 Task: Create List Brand Identity Usage in Board Leadership Development Platforms to Workspace Corporate Governance Services. Create List Brand Identity Compliance in Board Voice of Partner Relationship Management to Workspace Corporate Governance Services. Create List Brand Identity Training in Board IT Disaster Recovery and Business Continuity Planning to Workspace Corporate Governance Services
Action: Mouse moved to (86, 330)
Screenshot: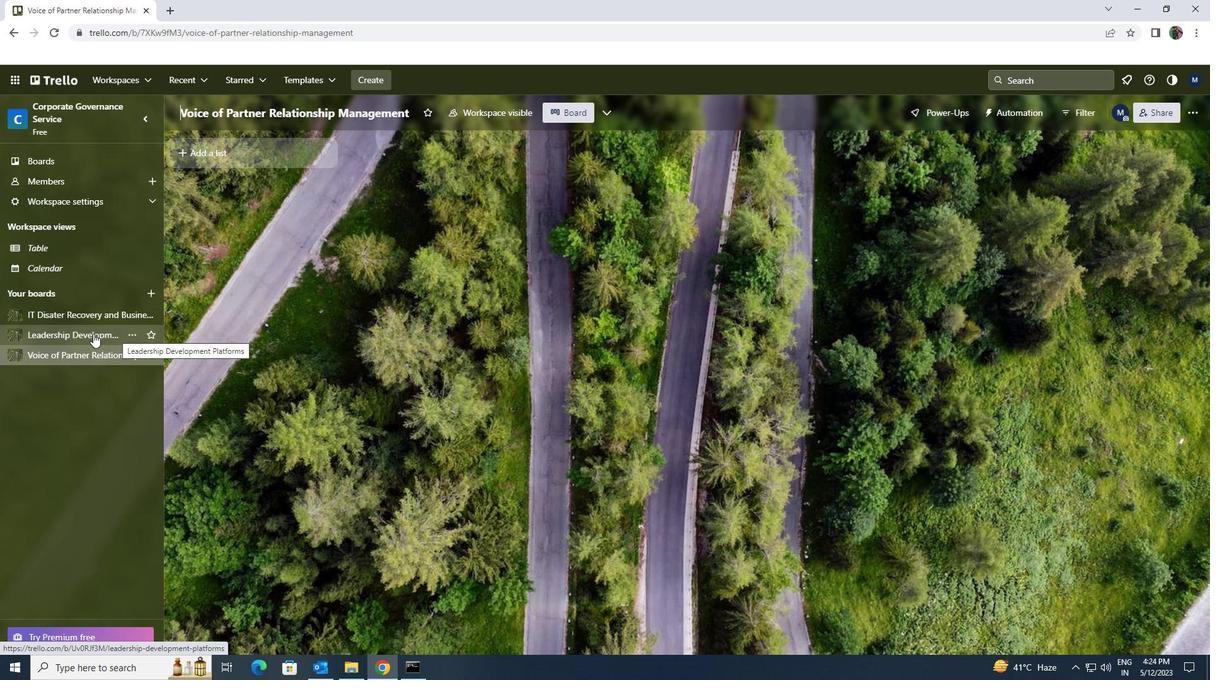 
Action: Mouse pressed left at (86, 330)
Screenshot: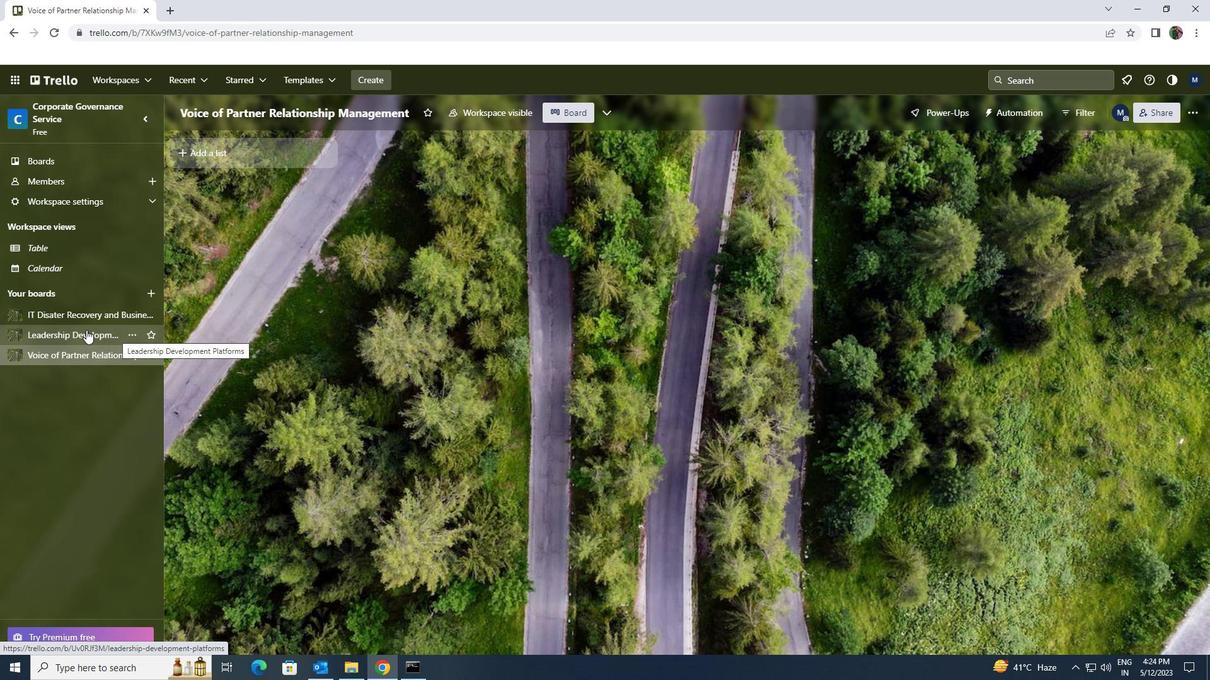 
Action: Mouse moved to (188, 159)
Screenshot: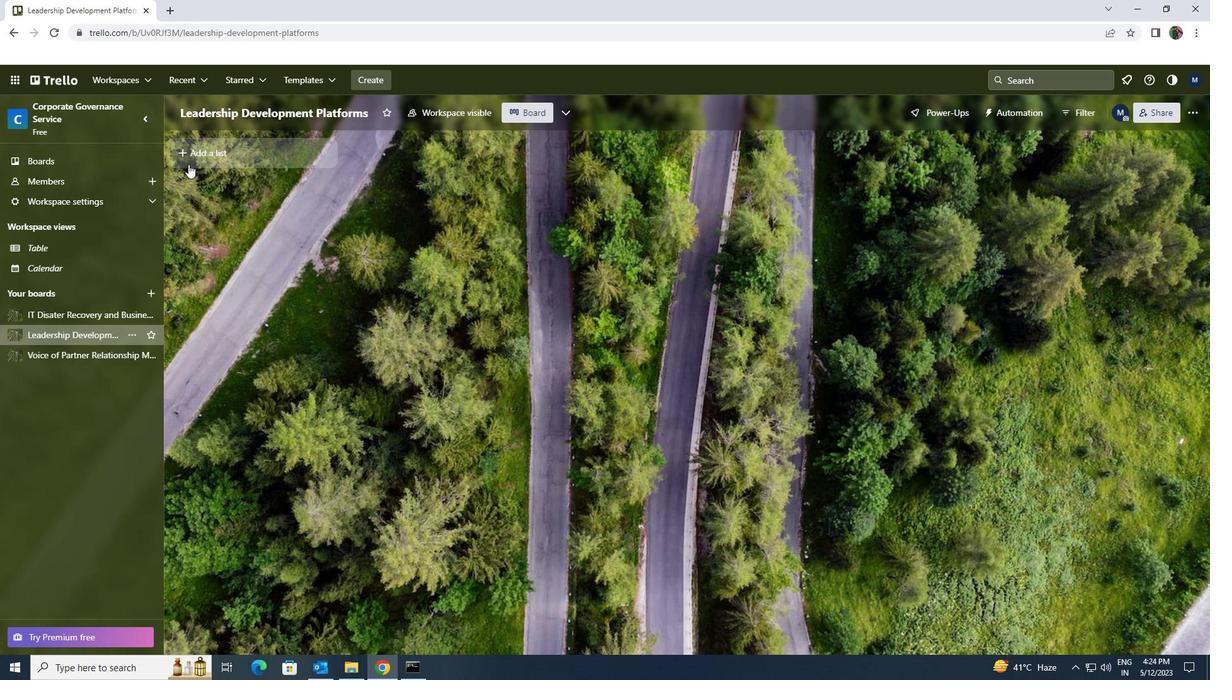 
Action: Mouse pressed left at (188, 159)
Screenshot: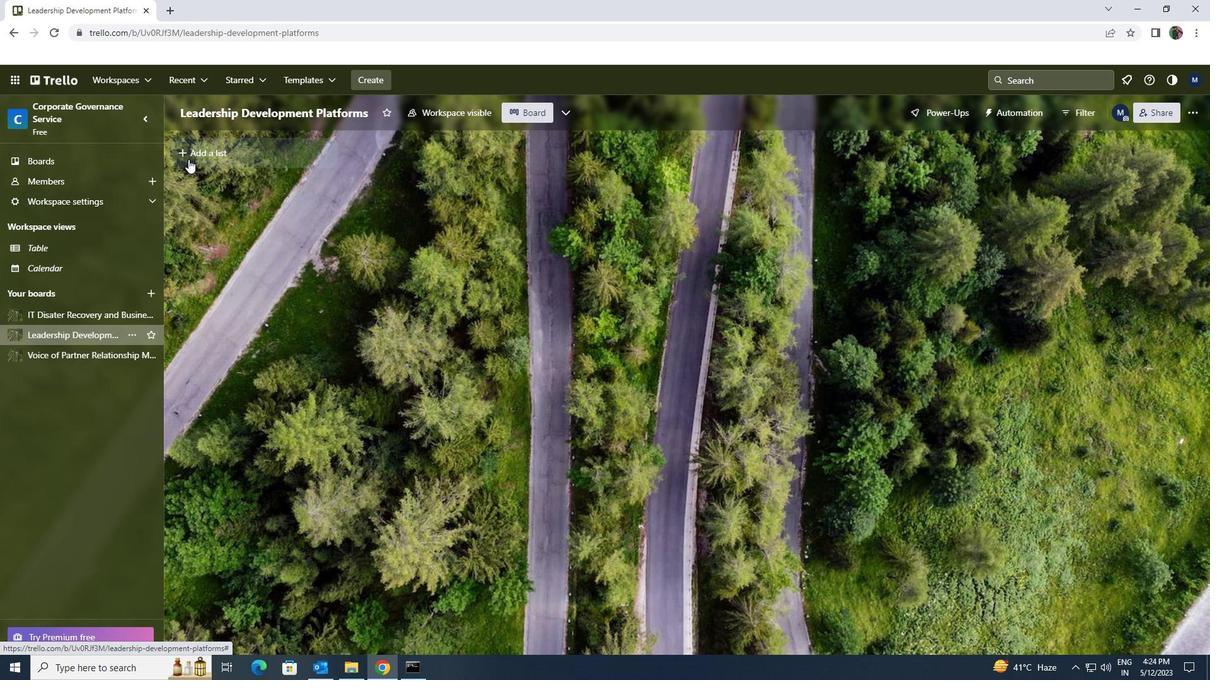 
Action: Key pressed <Key.shift><Key.shift><Key.shift><Key.shift><Key.shift><Key.shift><Key.shift><Key.shift><Key.shift><Key.shift><Key.shift>BRAND<Key.space><Key.shift><Key.shift><Key.shift><Key.shift><Key.shift><Key.shift><Key.shift><Key.shift><Key.shift><Key.shift><Key.shift><Key.shift><Key.shift>IDENTITY<Key.space><Key.shift>USAGE
Screenshot: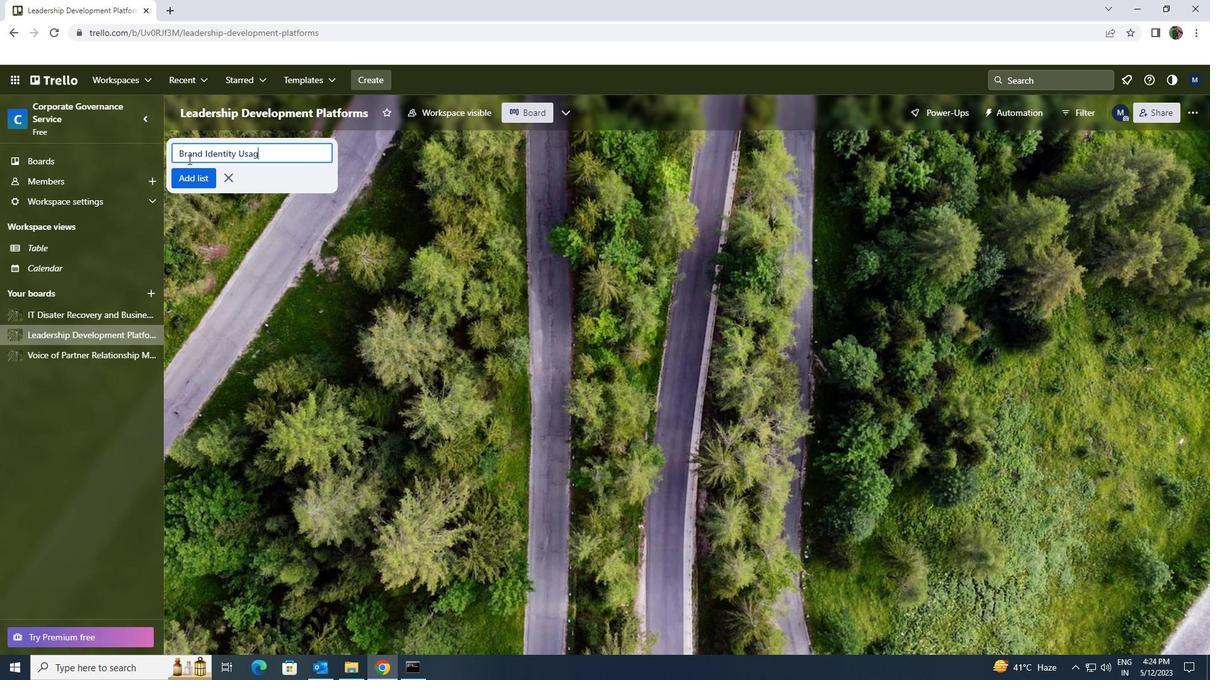 
Action: Mouse moved to (196, 179)
Screenshot: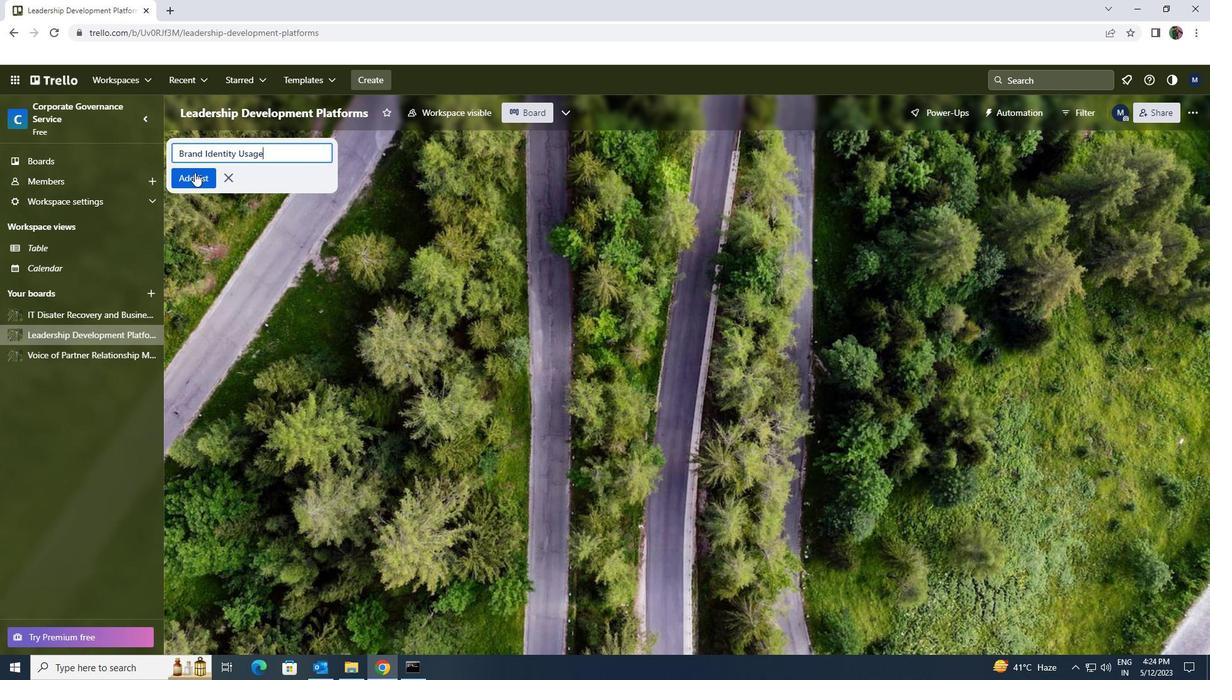 
Action: Mouse pressed left at (196, 179)
Screenshot: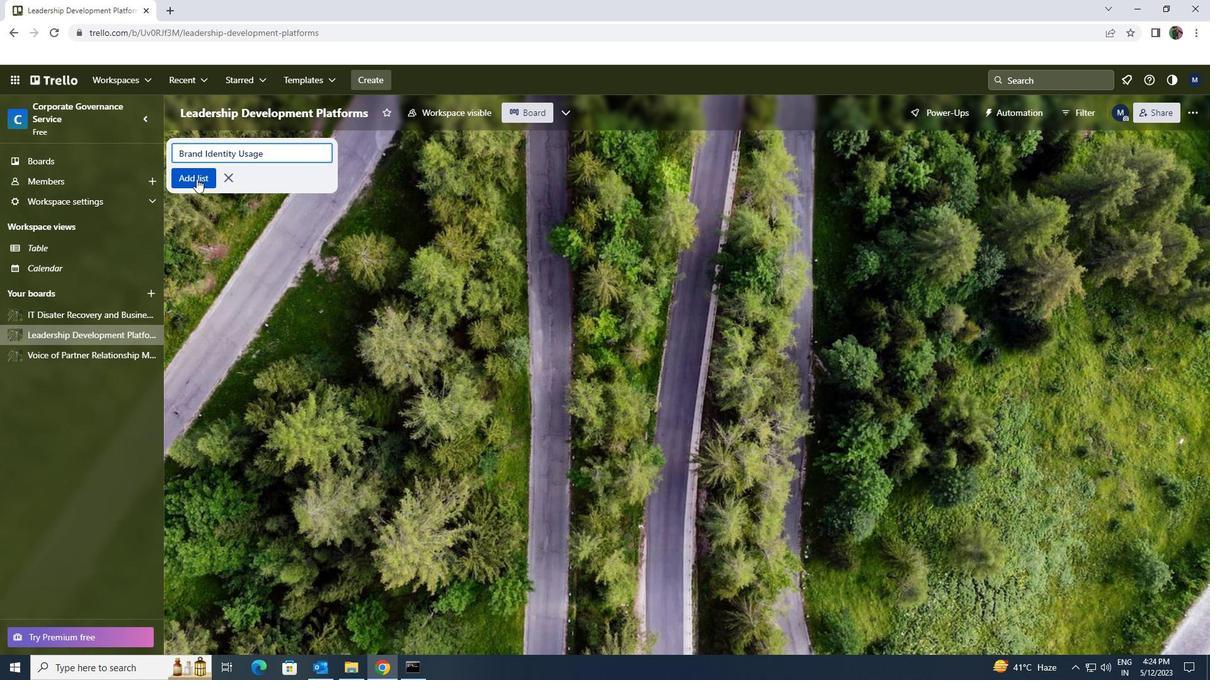 
Action: Mouse moved to (98, 353)
Screenshot: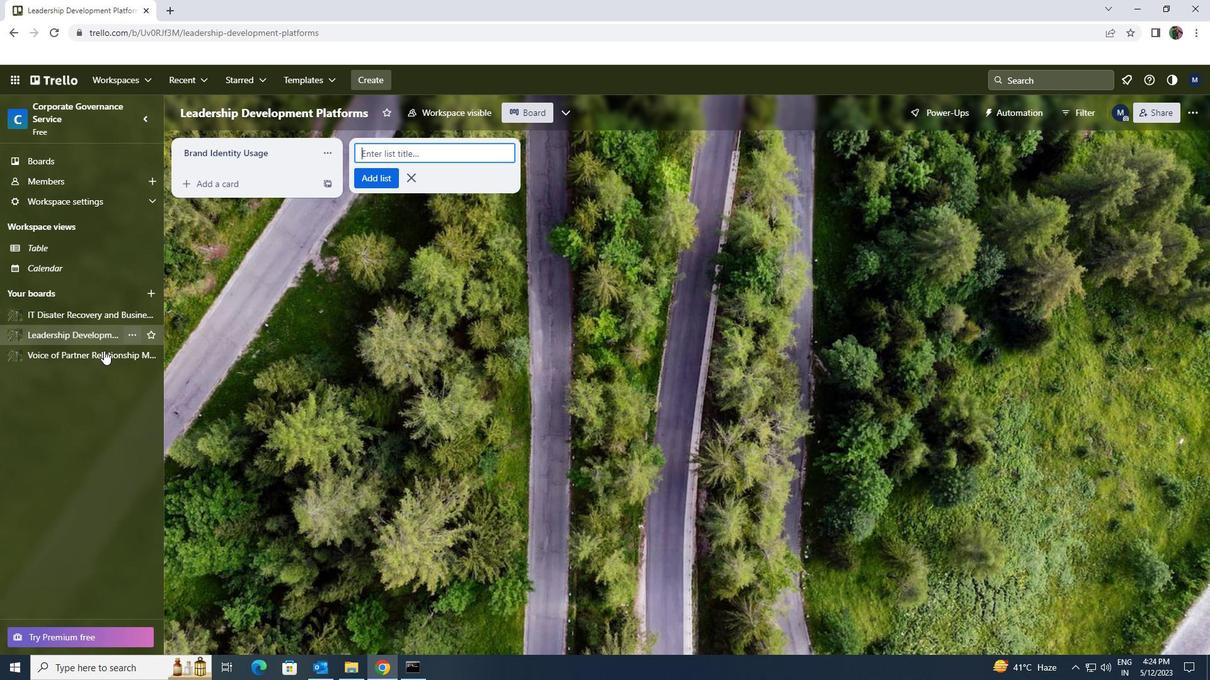
Action: Mouse pressed left at (98, 353)
Screenshot: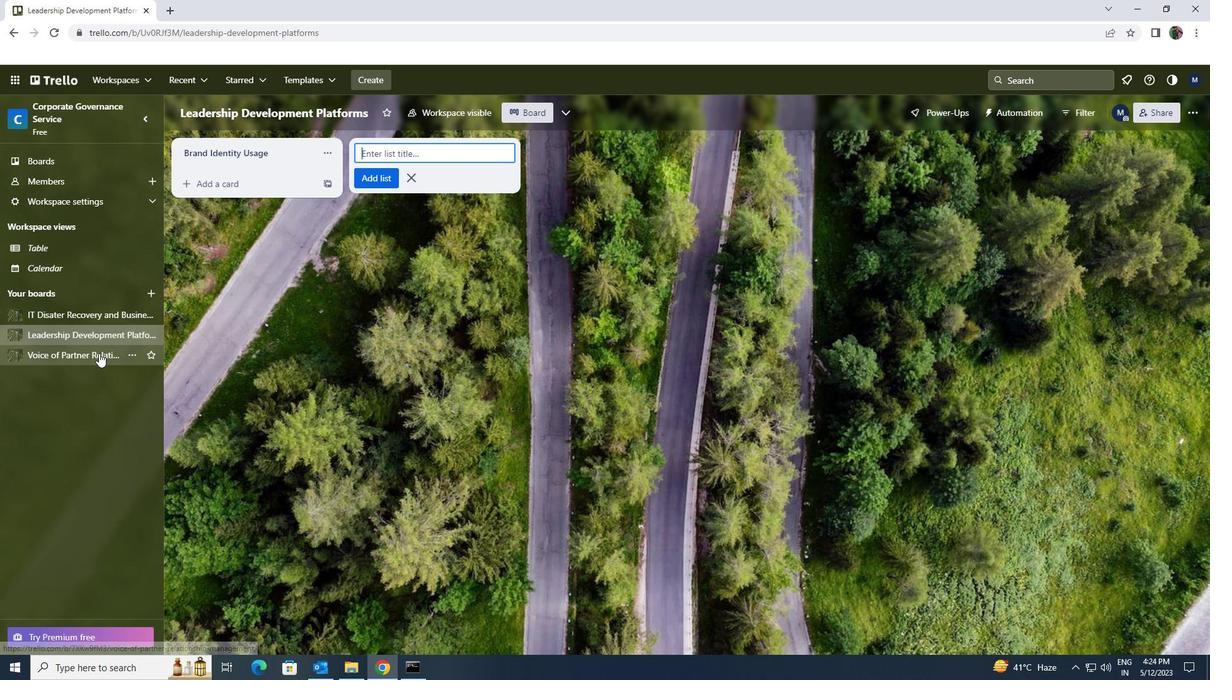 
Action: Mouse moved to (207, 154)
Screenshot: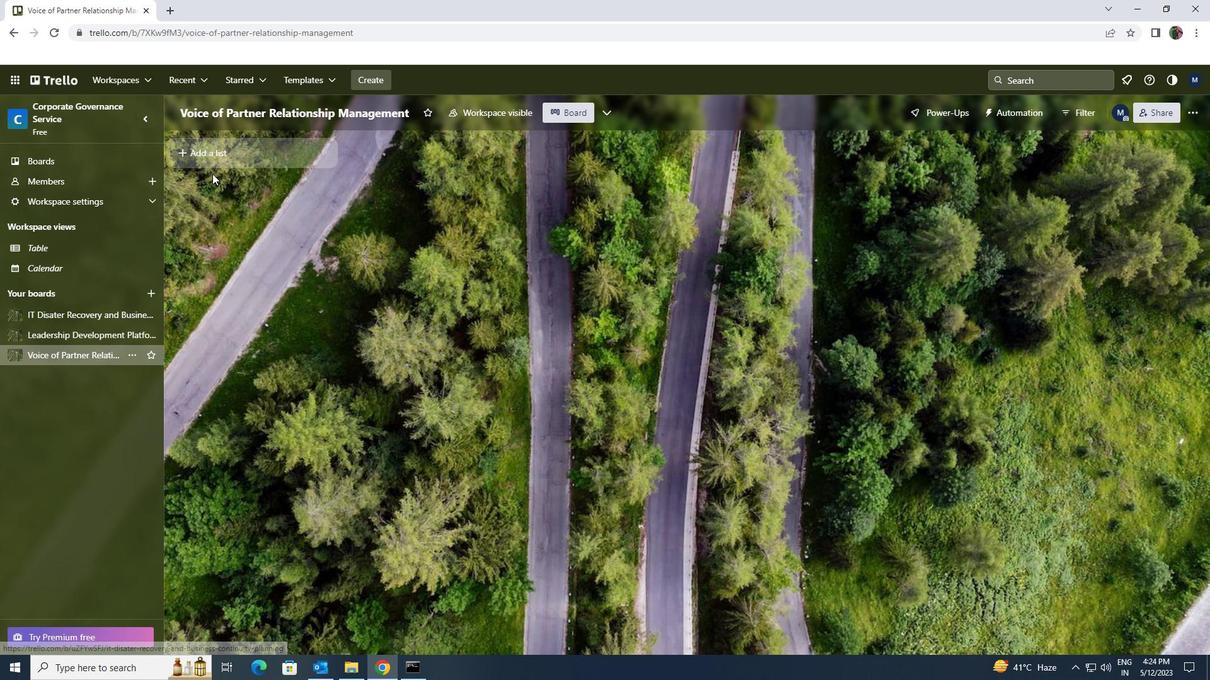 
Action: Mouse pressed left at (207, 154)
Screenshot: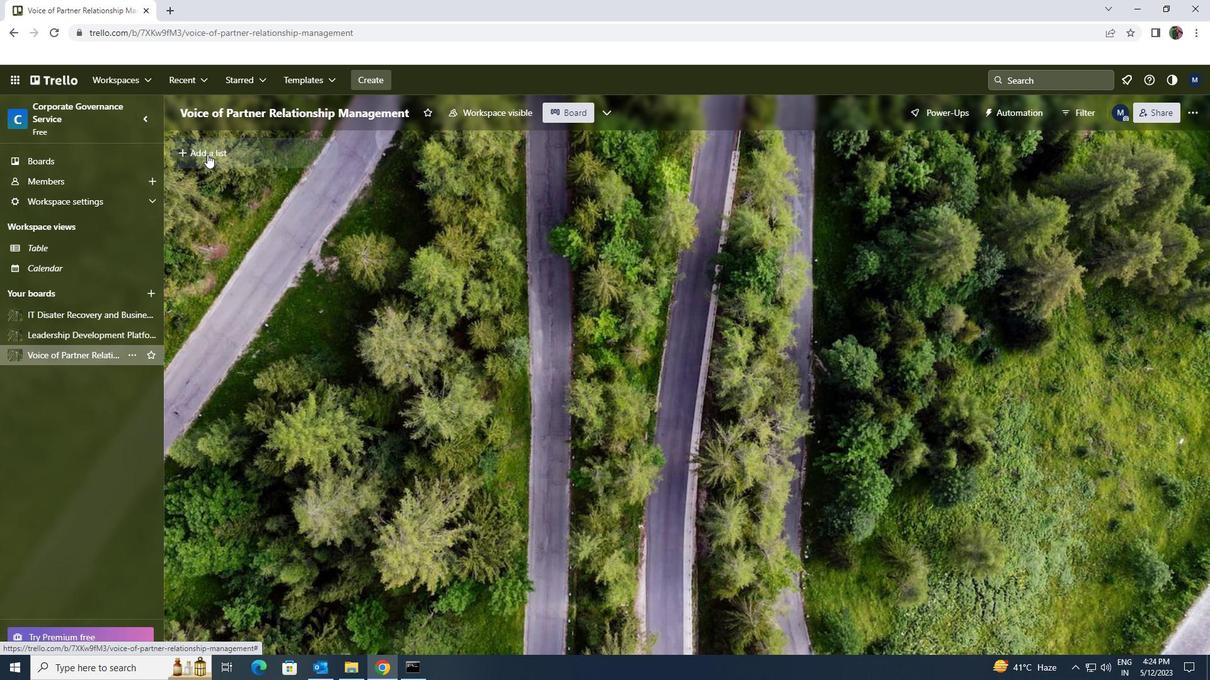 
Action: Mouse moved to (204, 153)
Screenshot: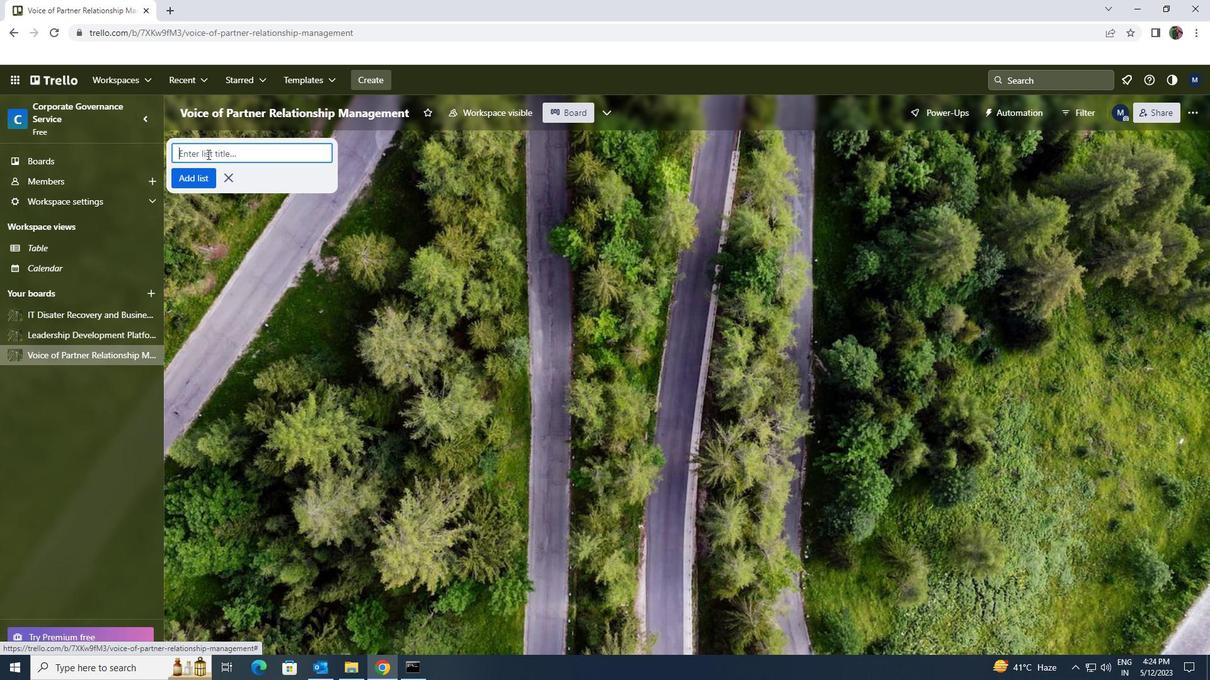 
Action: Key pressed <Key.shift><Key.shift><Key.shift>BRAND<Key.space><Key.shift><Key.shift><Key.shift><Key.shift><Key.shift><Key.shift><Key.shift><Key.shift><Key.shift><Key.shift>IDENTITY<Key.space><Key.shift>COMPLIANCE
Screenshot: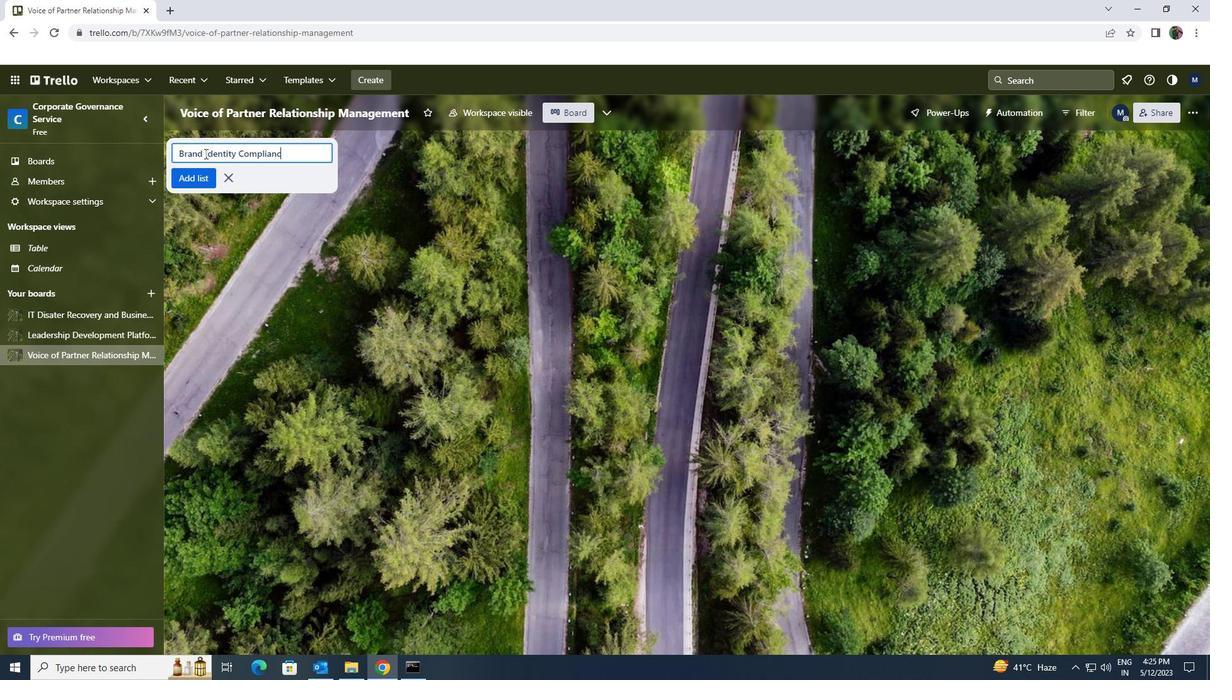
Action: Mouse moved to (206, 180)
Screenshot: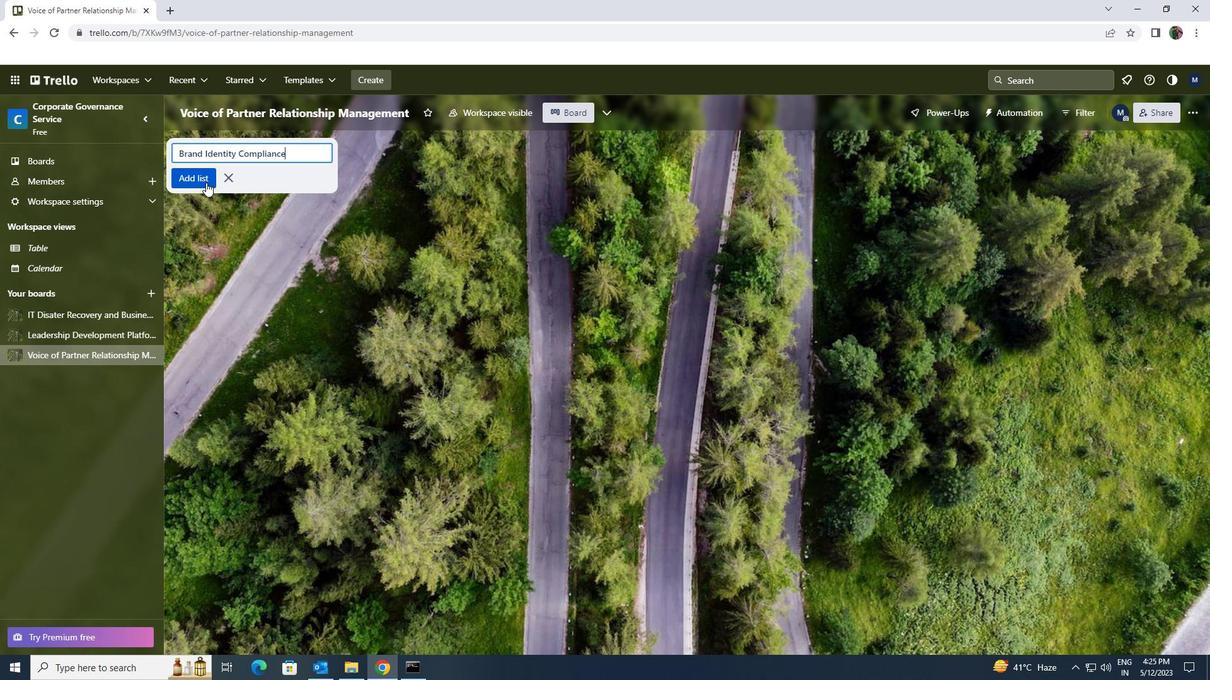 
Action: Mouse pressed left at (206, 180)
Screenshot: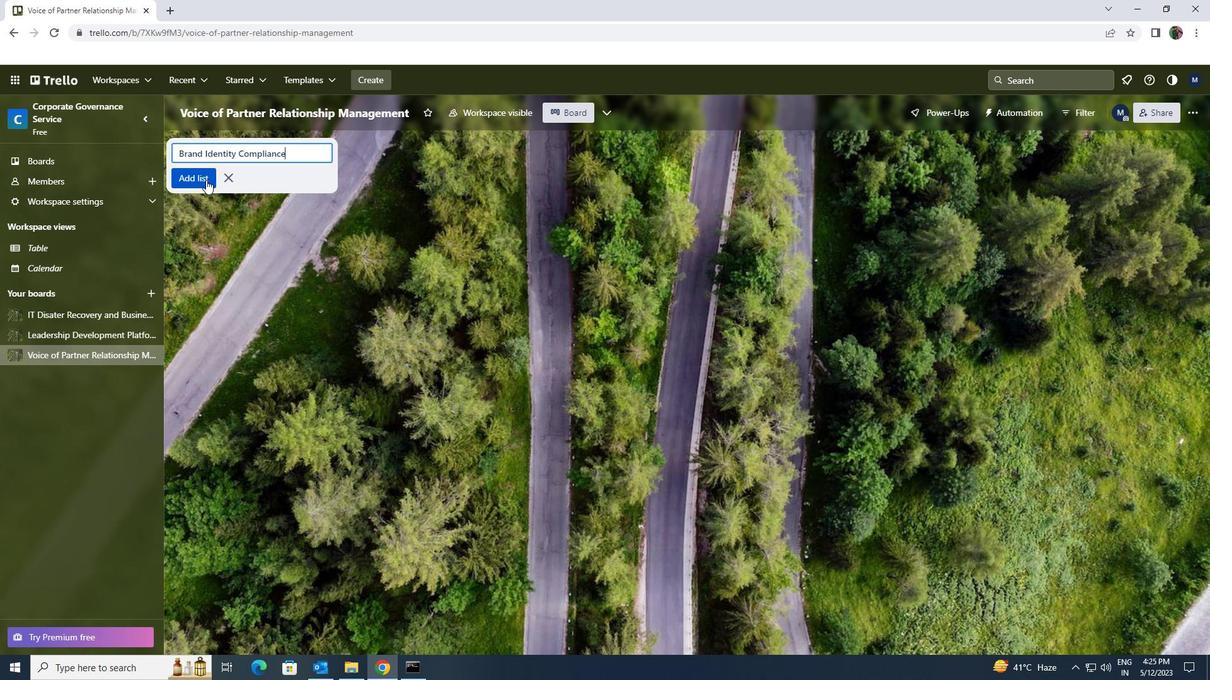 
Action: Mouse moved to (90, 312)
Screenshot: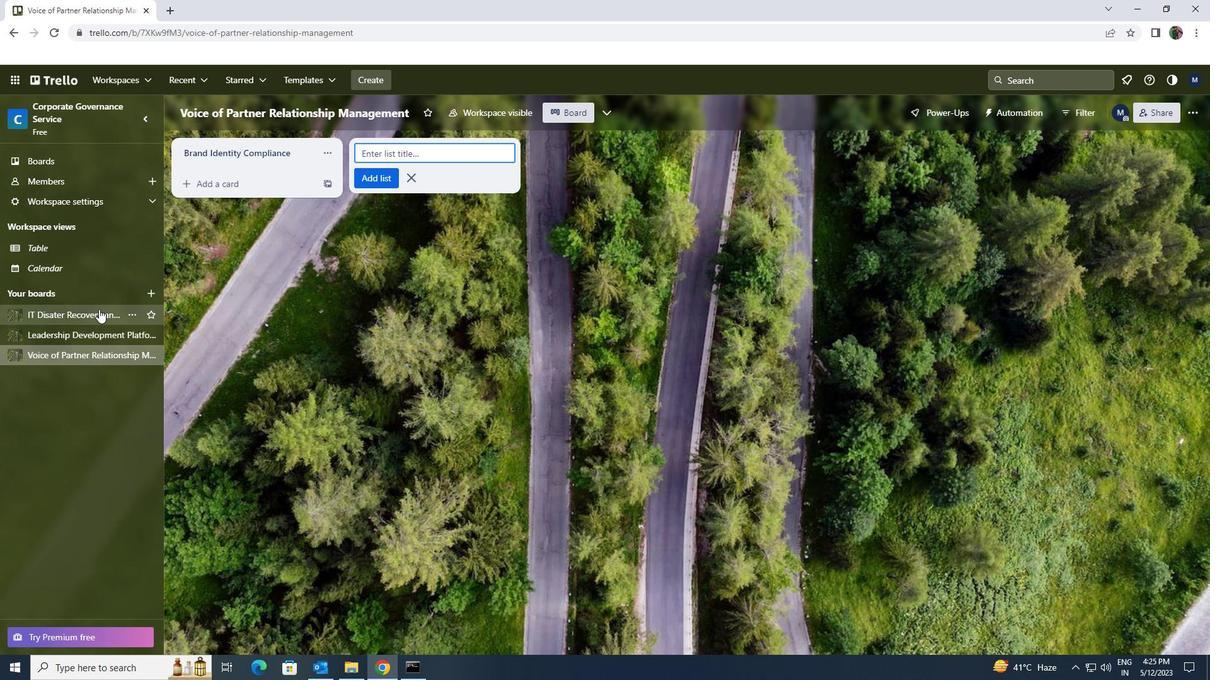 
Action: Mouse pressed left at (90, 312)
Screenshot: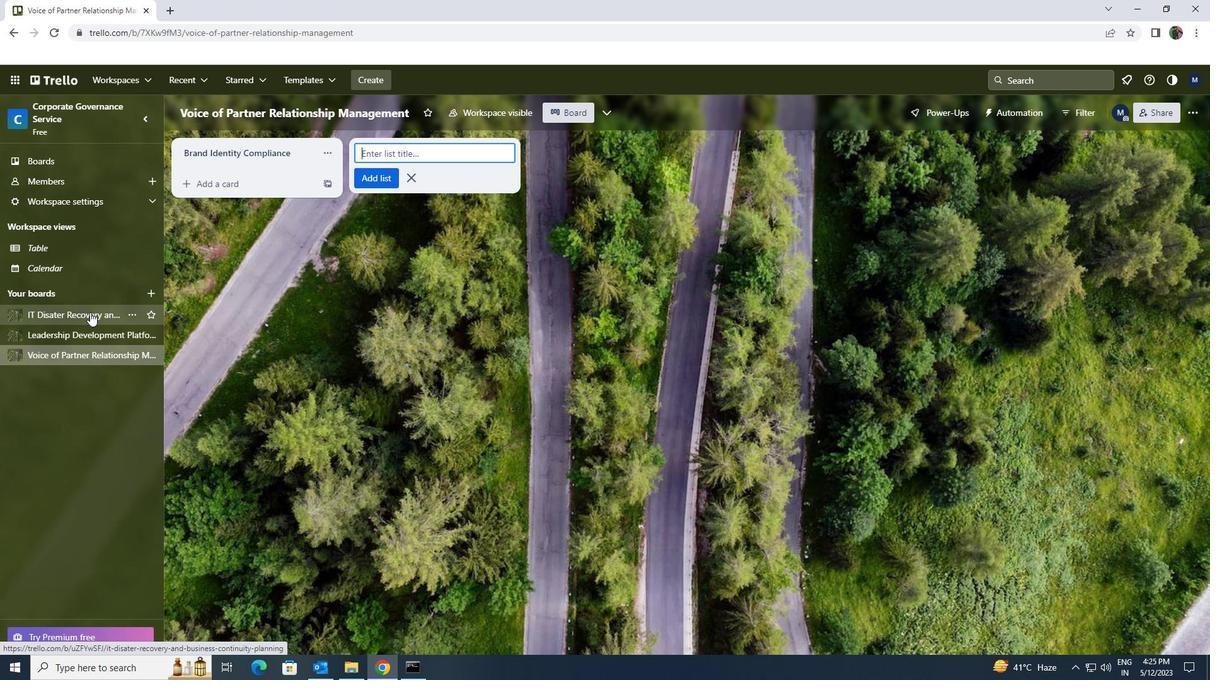 
Action: Mouse moved to (226, 156)
Screenshot: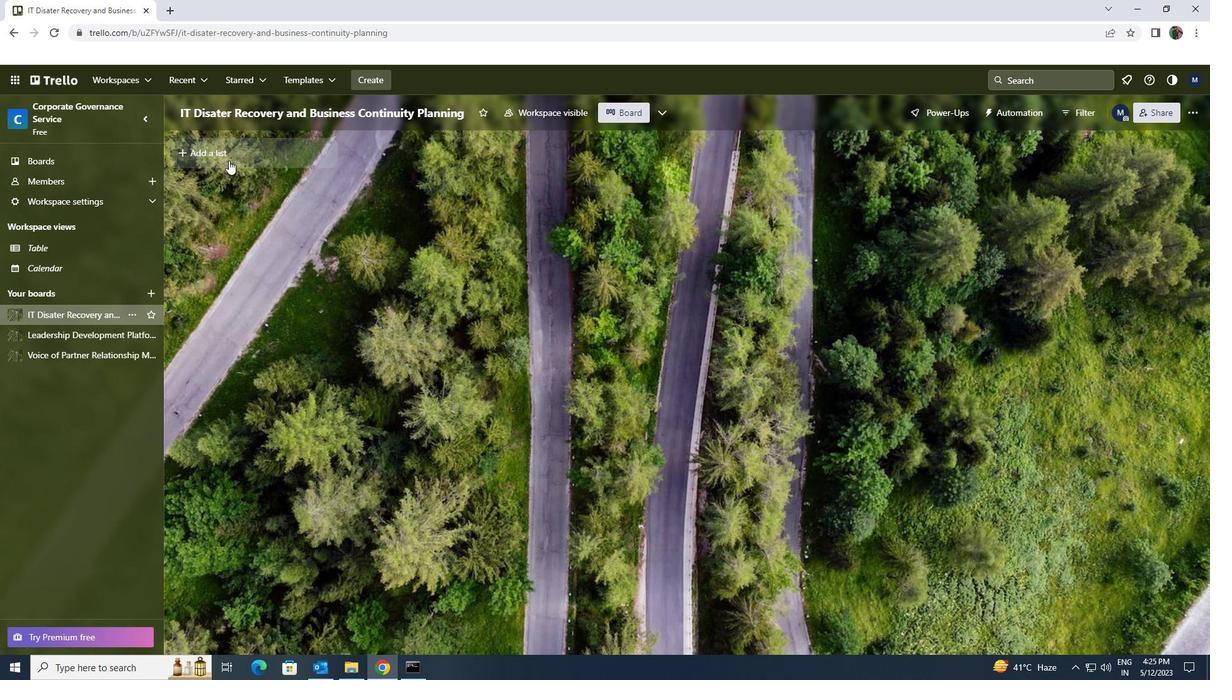 
Action: Mouse pressed left at (226, 156)
Screenshot: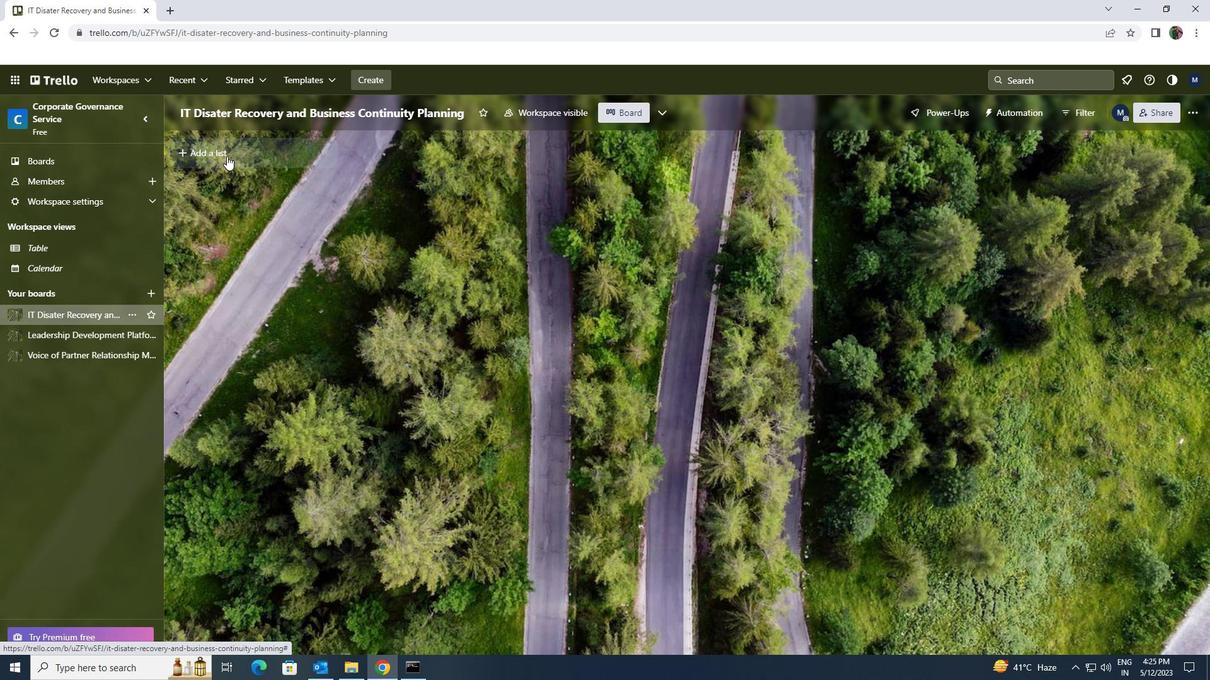 
Action: Key pressed <Key.shift><Key.shift><Key.shift><Key.shift><Key.shift><Key.shift><Key.shift>BRAND<Key.space><Key.shift><Key.shift><Key.shift><Key.shift>IDENTITY<Key.space><Key.shift>TRAINING
Screenshot: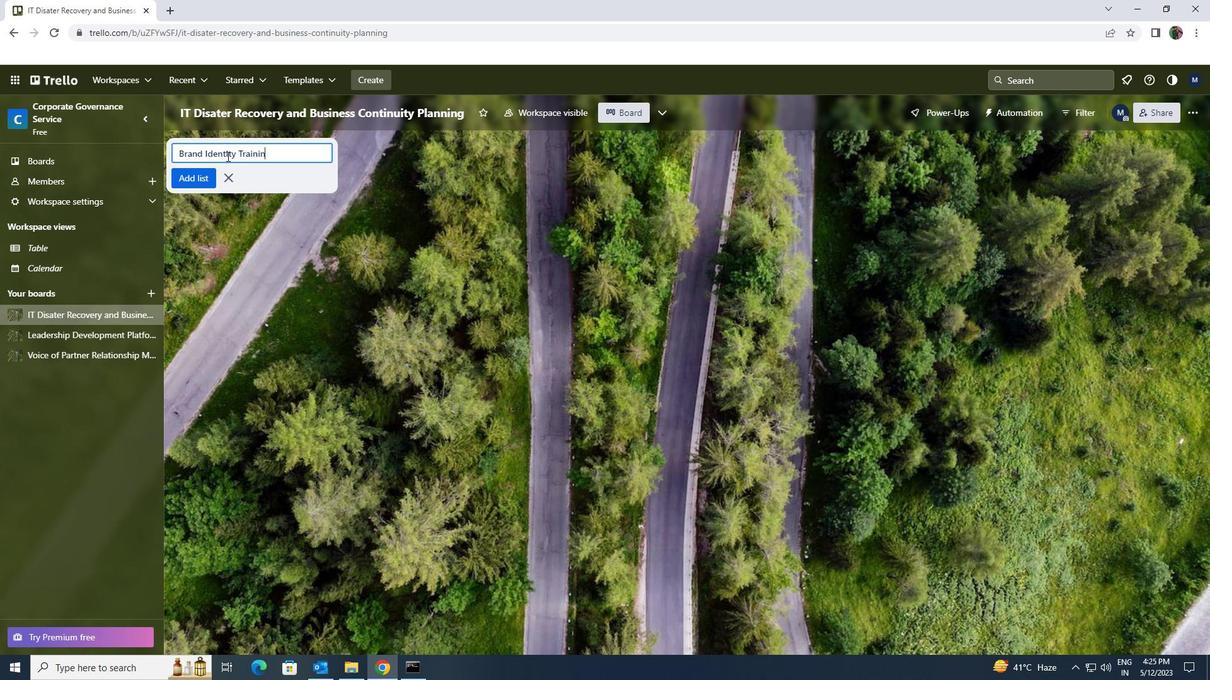 
Action: Mouse moved to (209, 173)
Screenshot: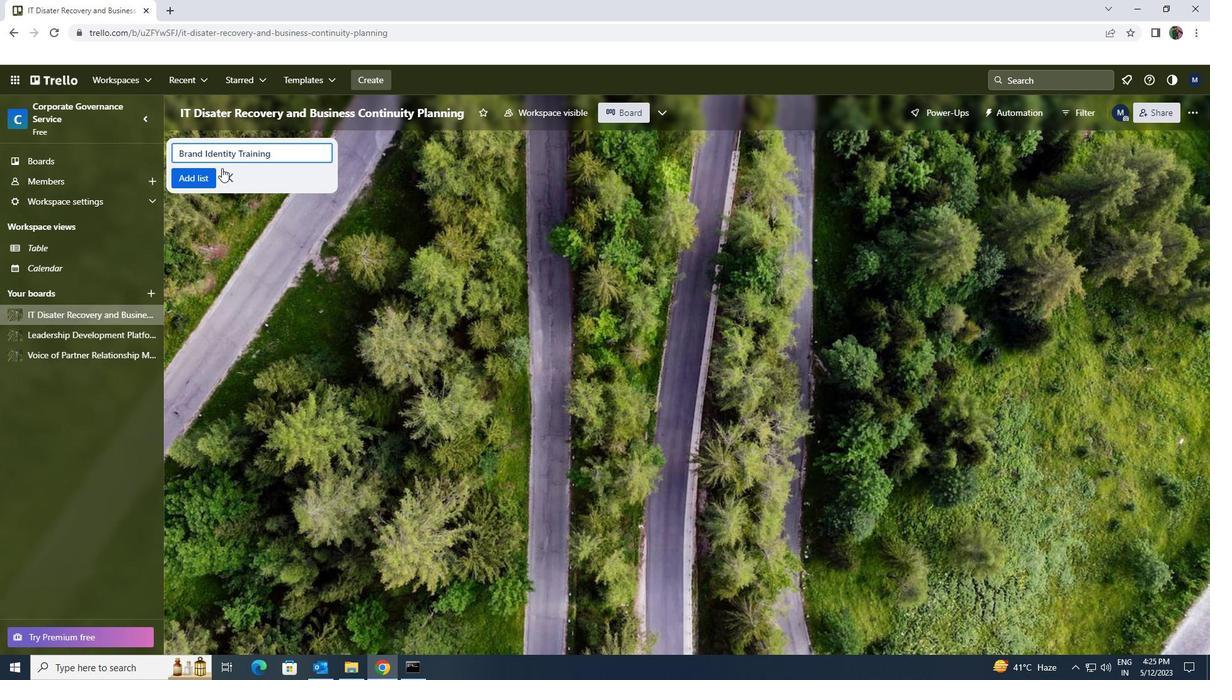 
Action: Mouse pressed left at (209, 173)
Screenshot: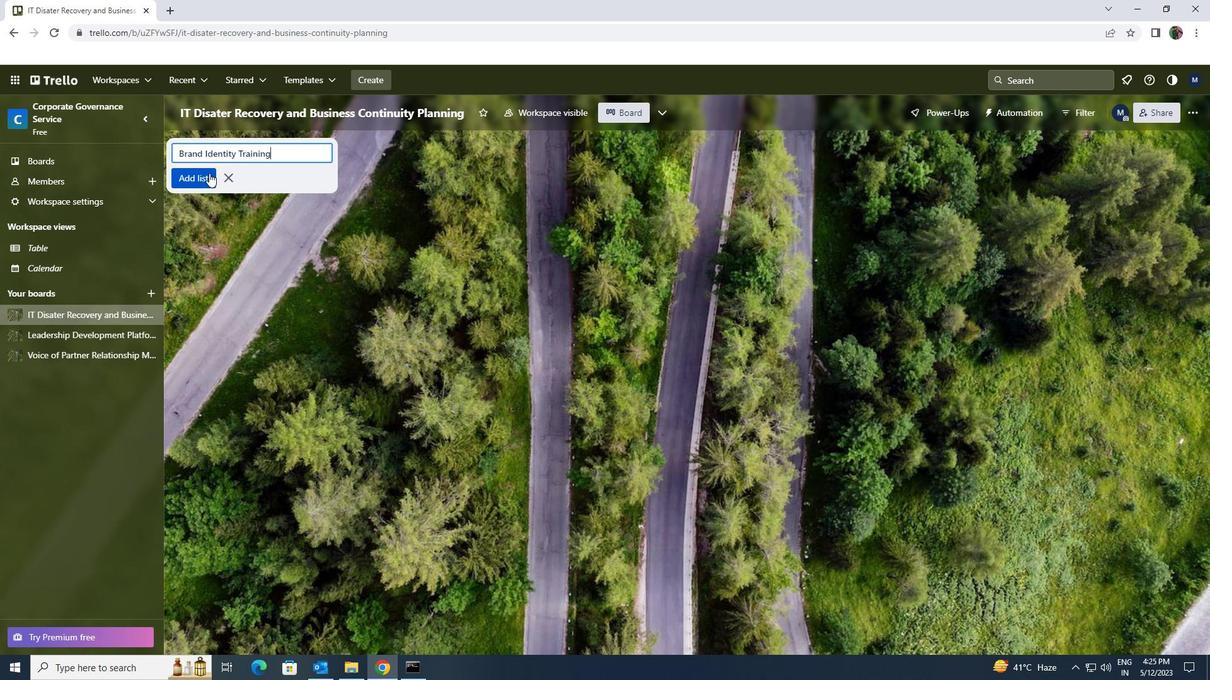 
